 Task: Search for calendar events with high importance.
Action: Mouse moved to (20, 69)
Screenshot: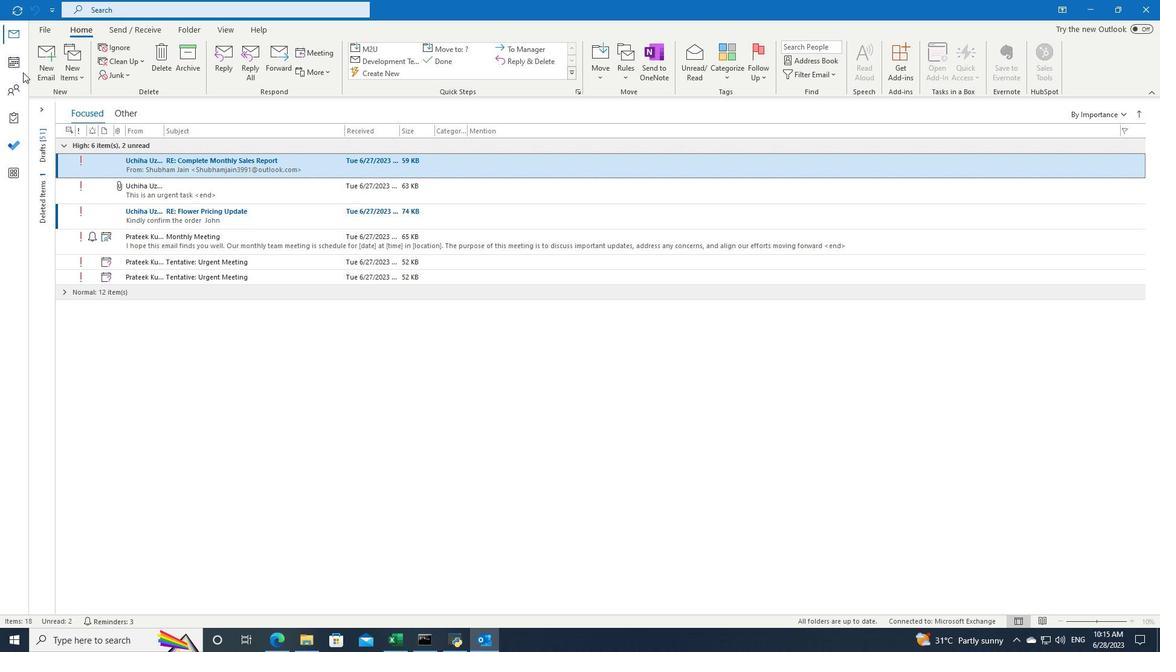 
Action: Mouse pressed left at (20, 69)
Screenshot: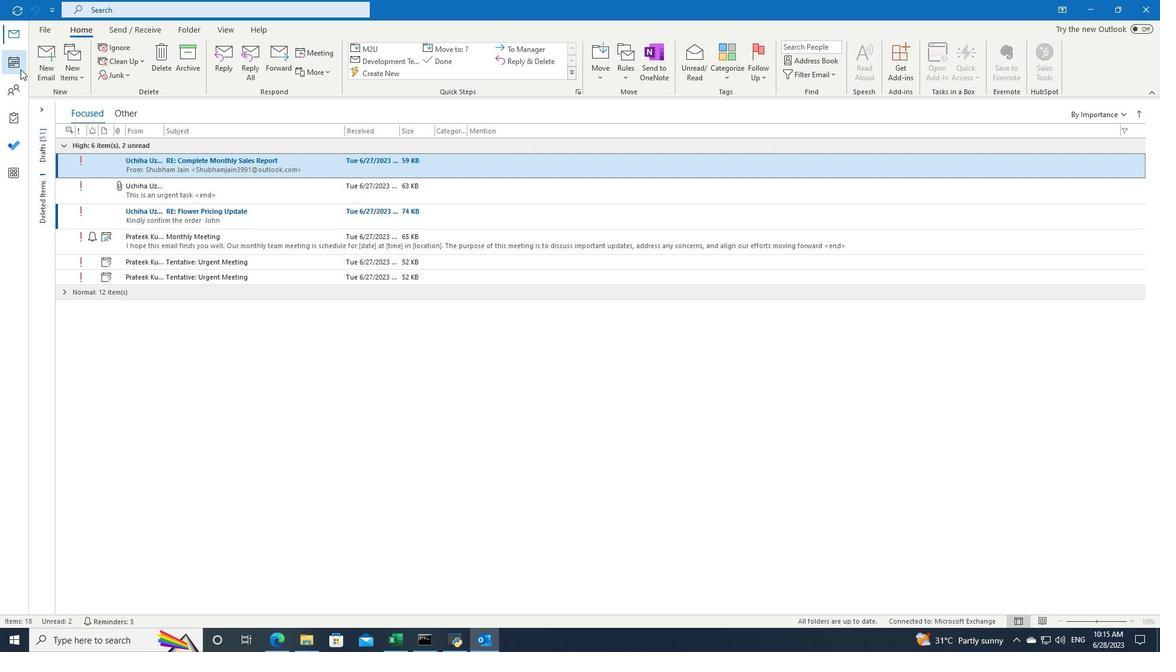 
Action: Mouse moved to (366, 12)
Screenshot: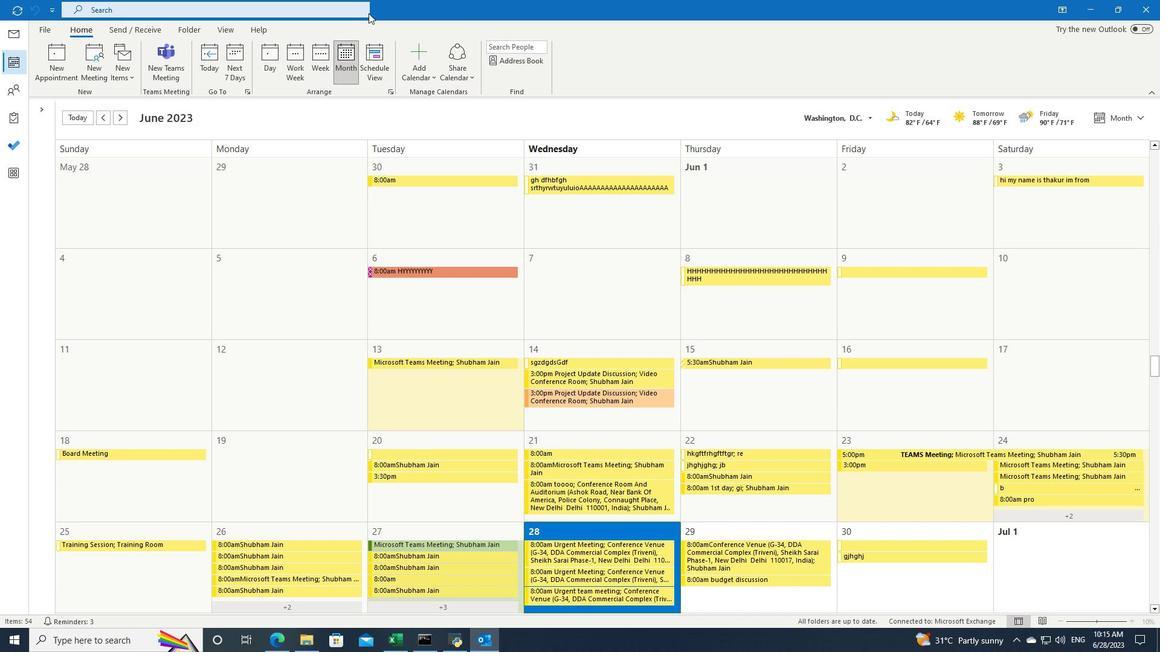 
Action: Mouse pressed left at (366, 12)
Screenshot: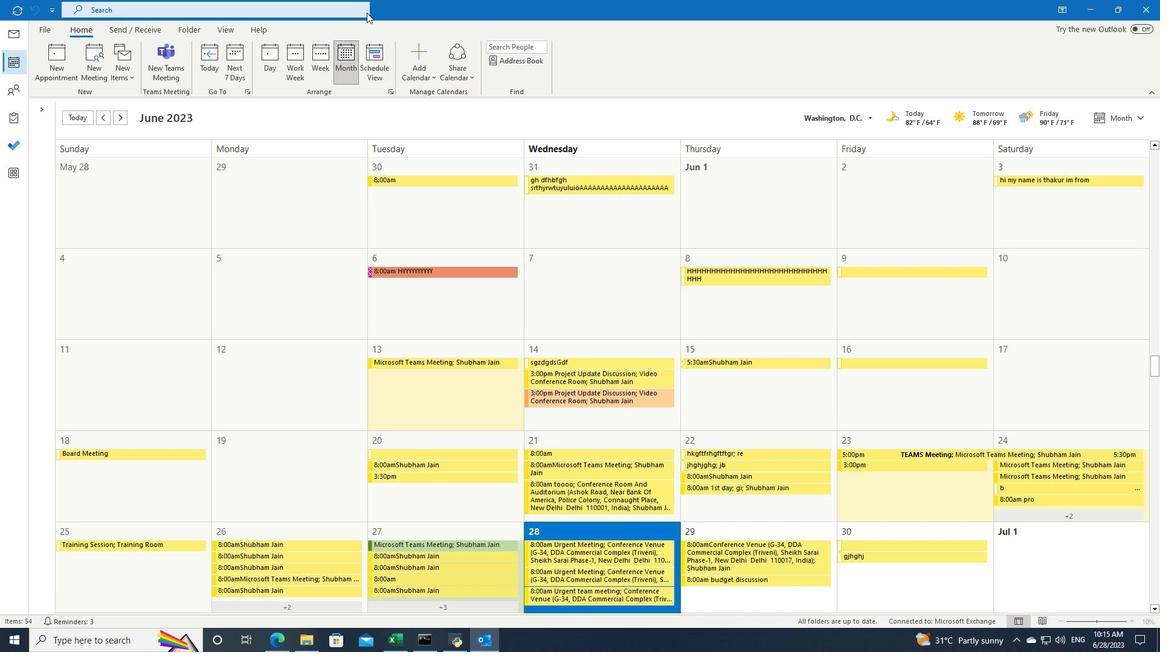 
Action: Mouse moved to (410, 11)
Screenshot: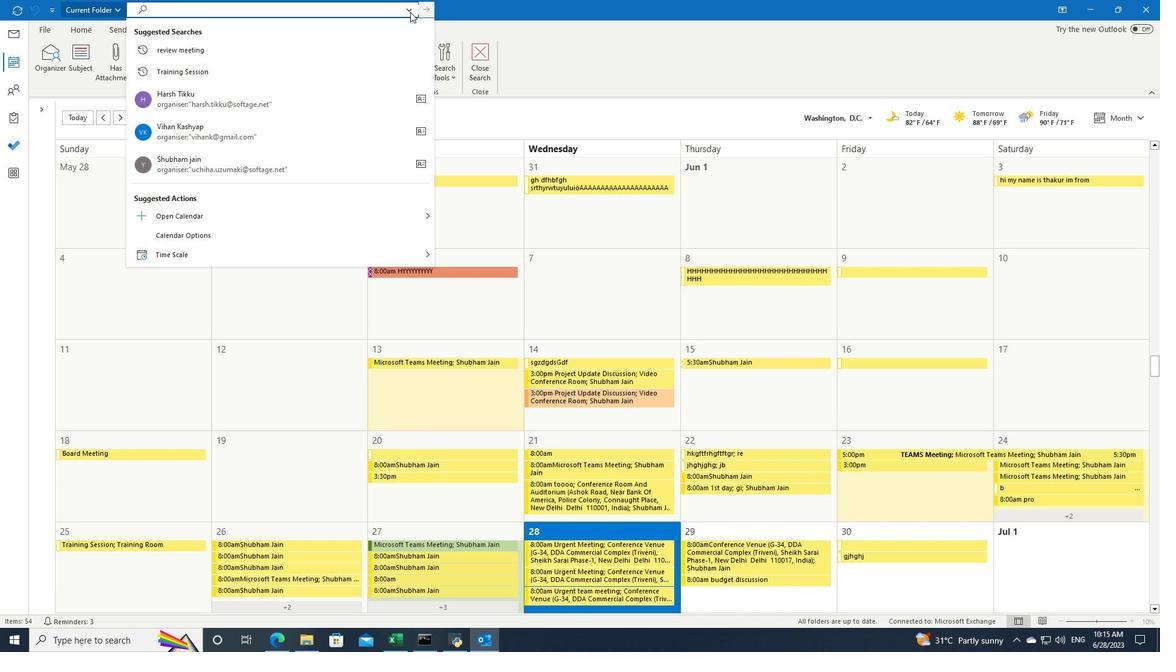 
Action: Mouse pressed left at (410, 11)
Screenshot: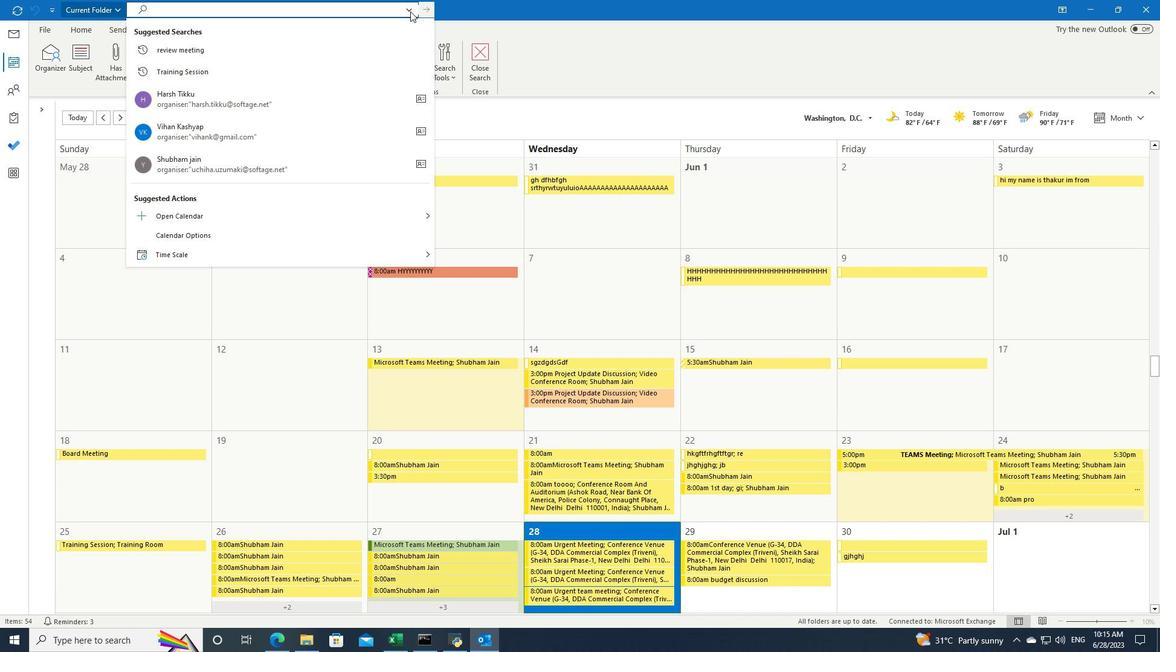 
Action: Mouse moved to (417, 115)
Screenshot: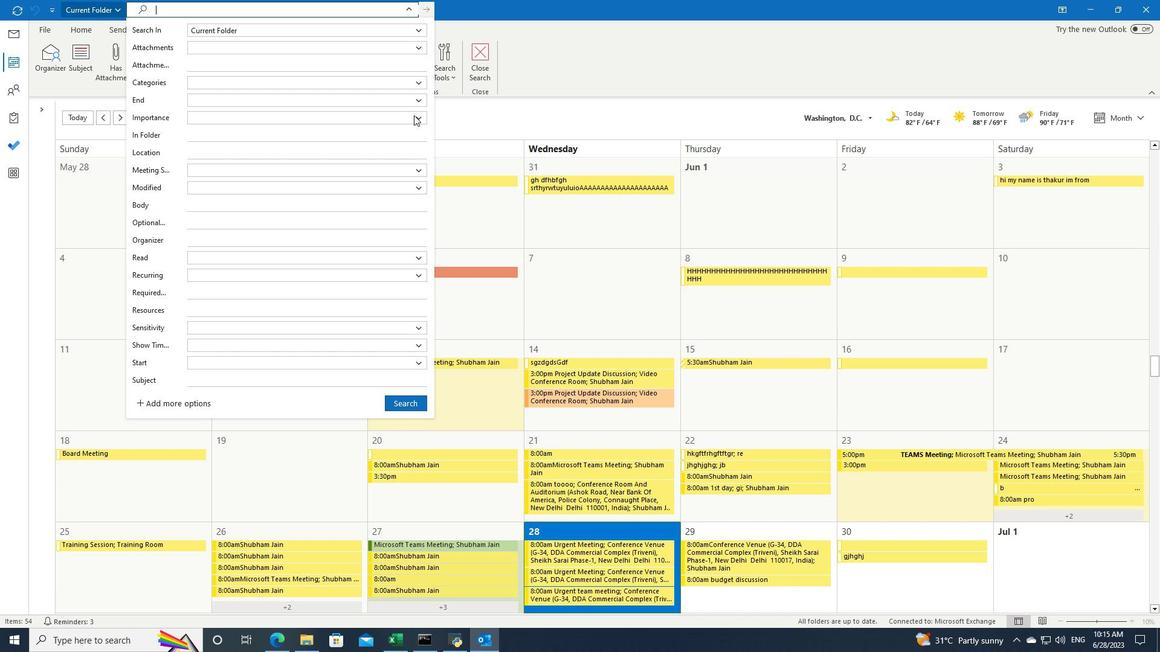 
Action: Mouse pressed left at (417, 115)
Screenshot: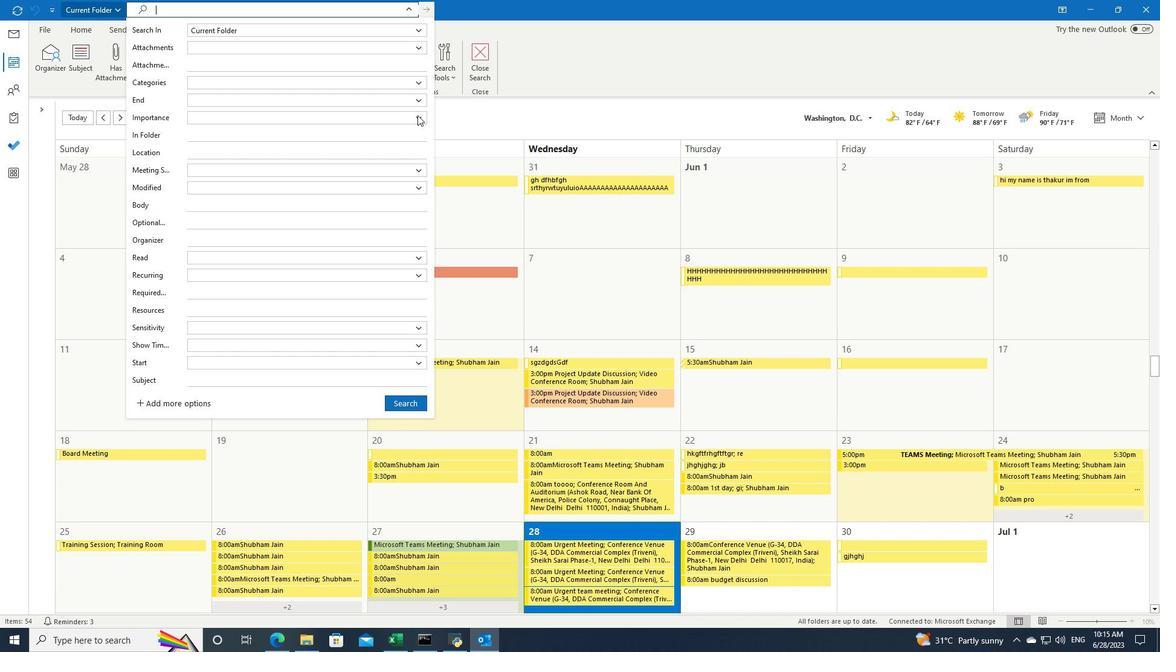 
Action: Mouse moved to (395, 145)
Screenshot: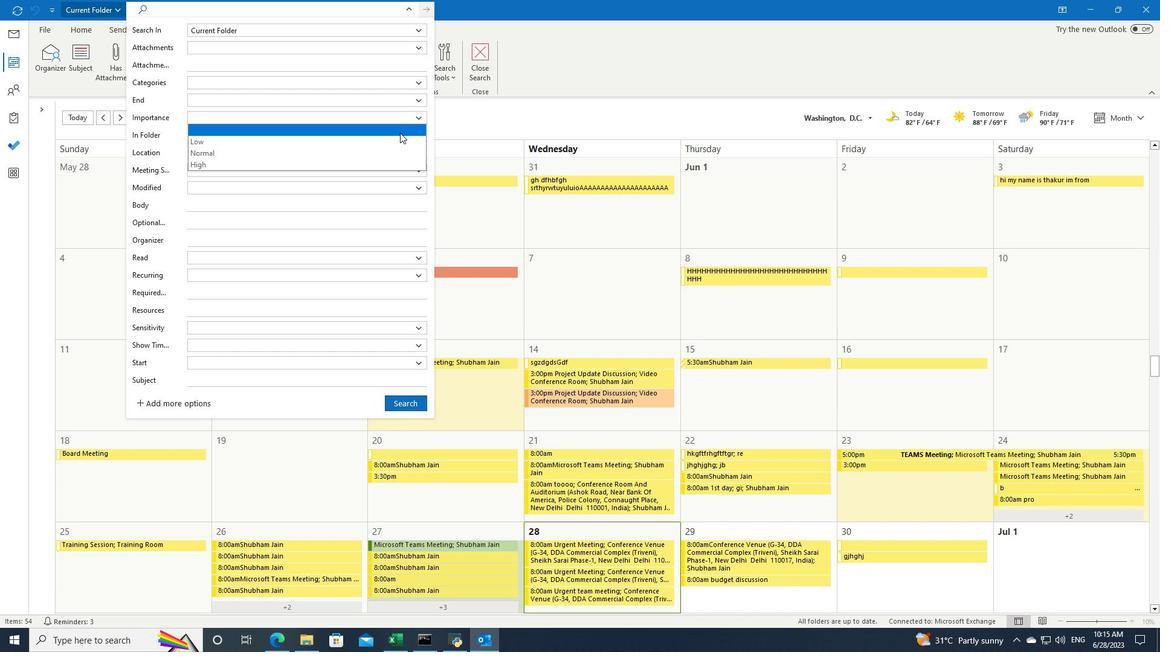 
Action: Mouse pressed left at (395, 145)
Screenshot: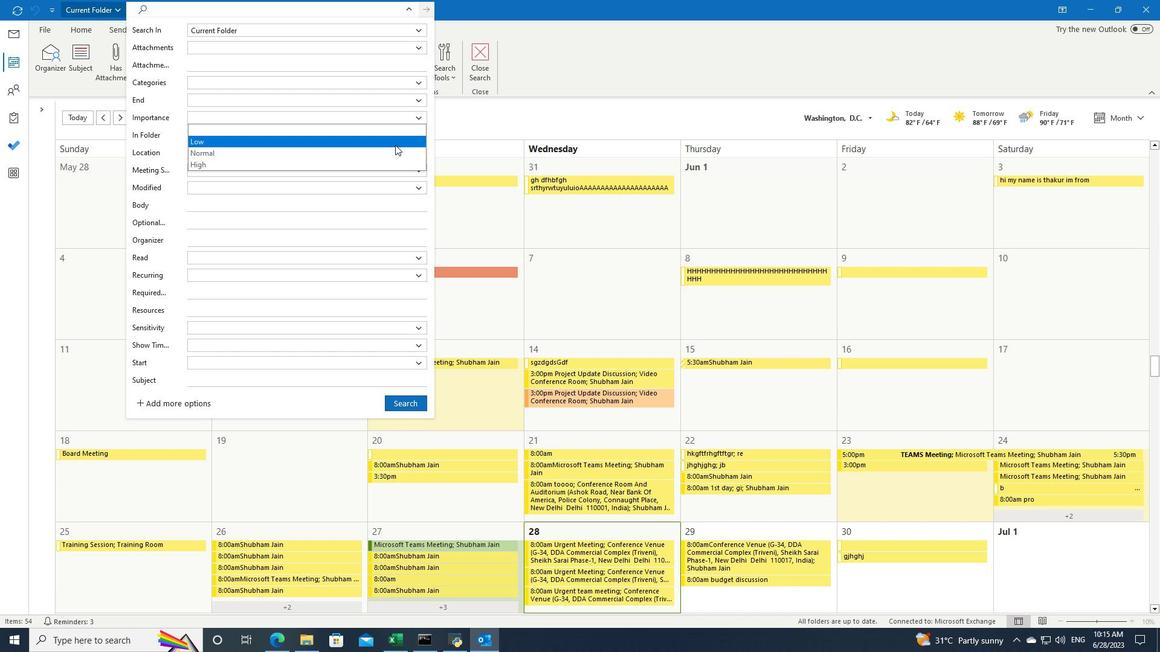 
Action: Mouse moved to (418, 398)
Screenshot: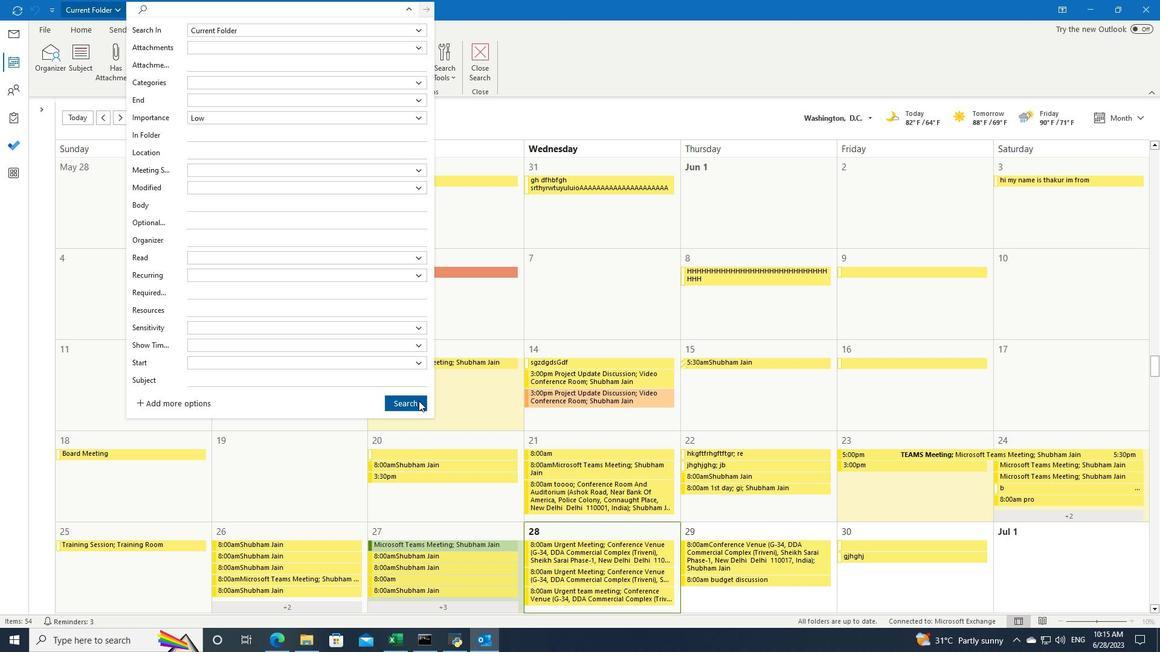 
Action: Mouse pressed left at (418, 398)
Screenshot: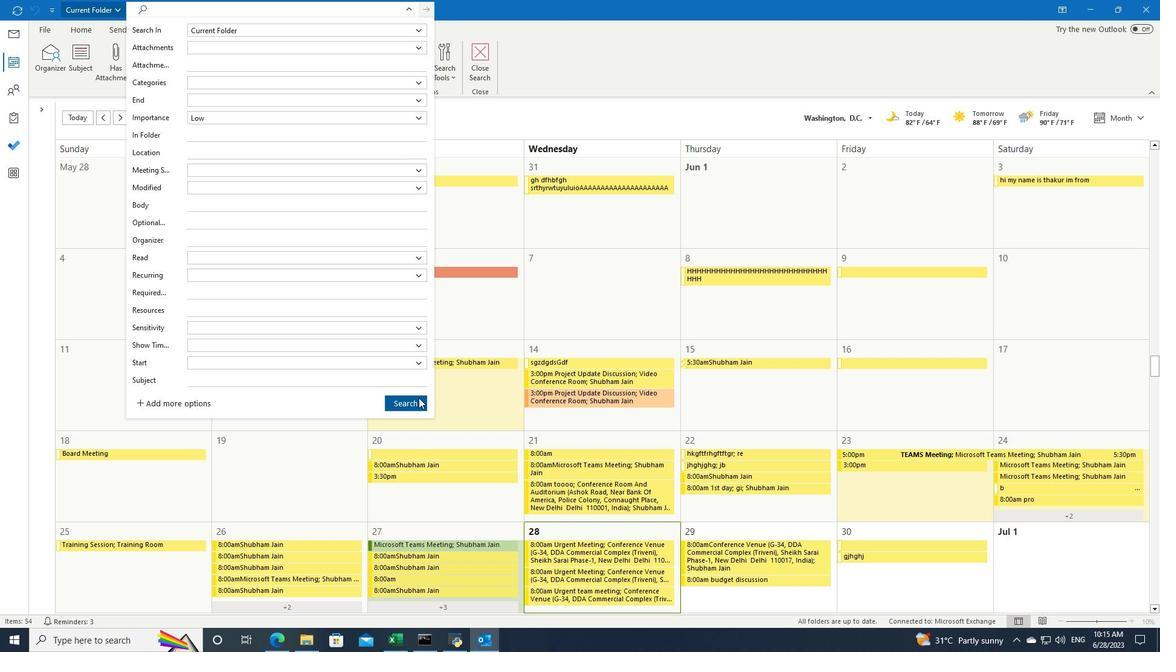 
